 Task: Start in the project TractLine the sprint 'Mission Impossible', with a duration of 2 weeks.
Action: Mouse moved to (307, 201)
Screenshot: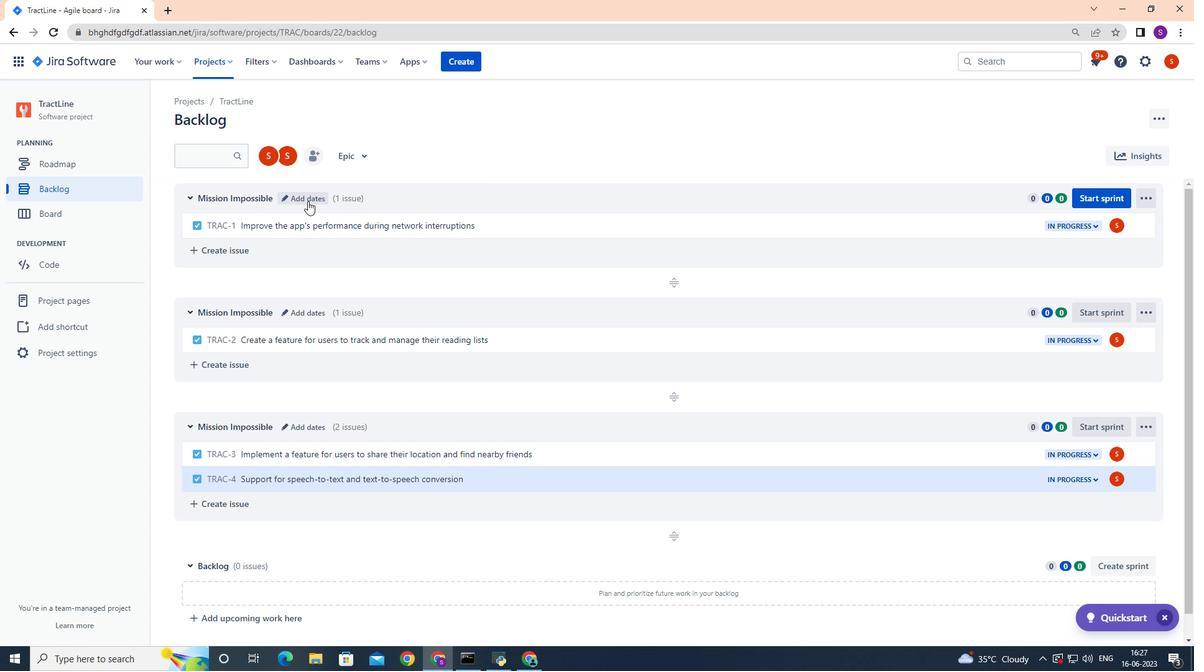 
Action: Mouse pressed left at (307, 201)
Screenshot: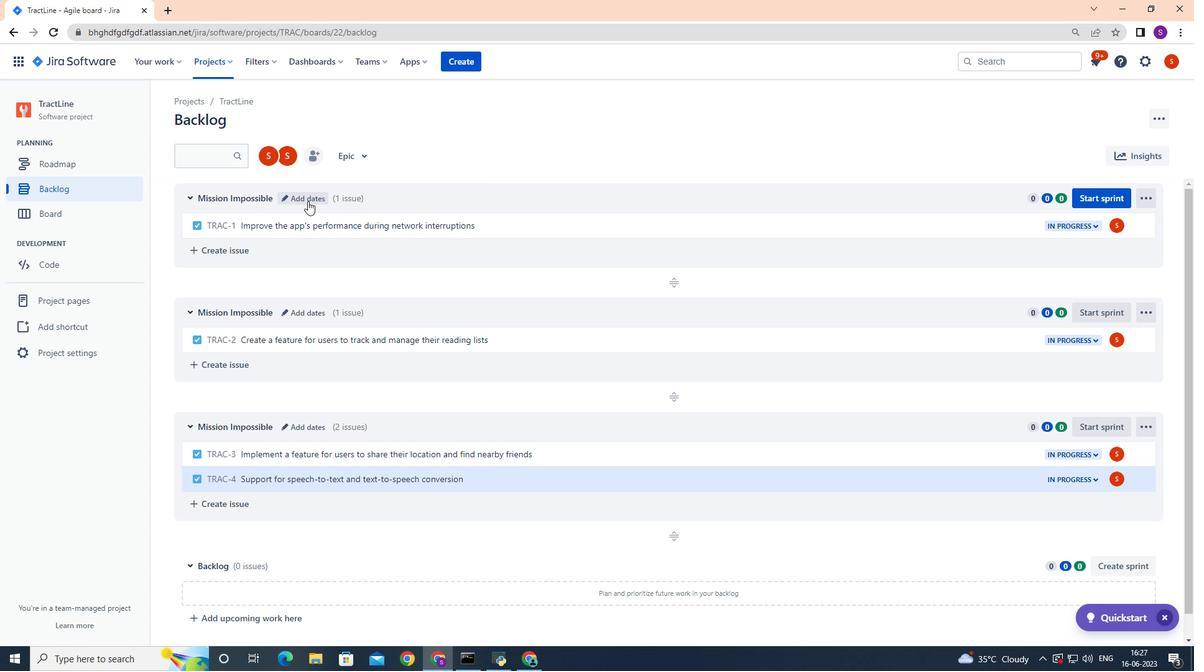 
Action: Mouse moved to (570, 199)
Screenshot: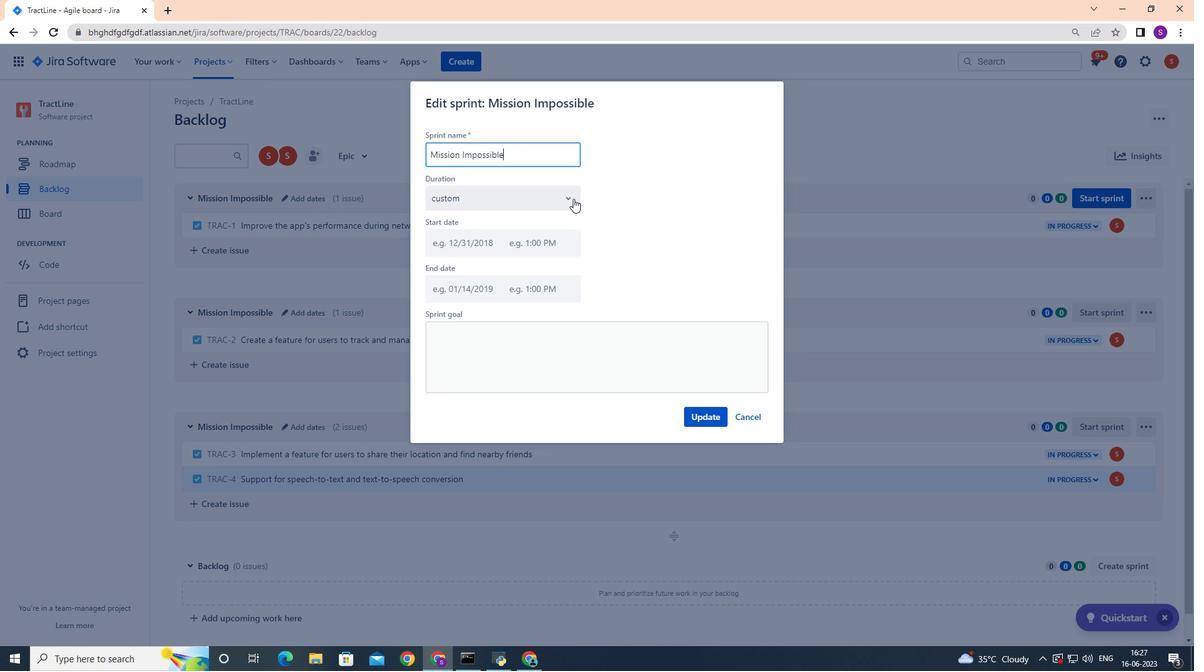 
Action: Mouse pressed left at (570, 199)
Screenshot: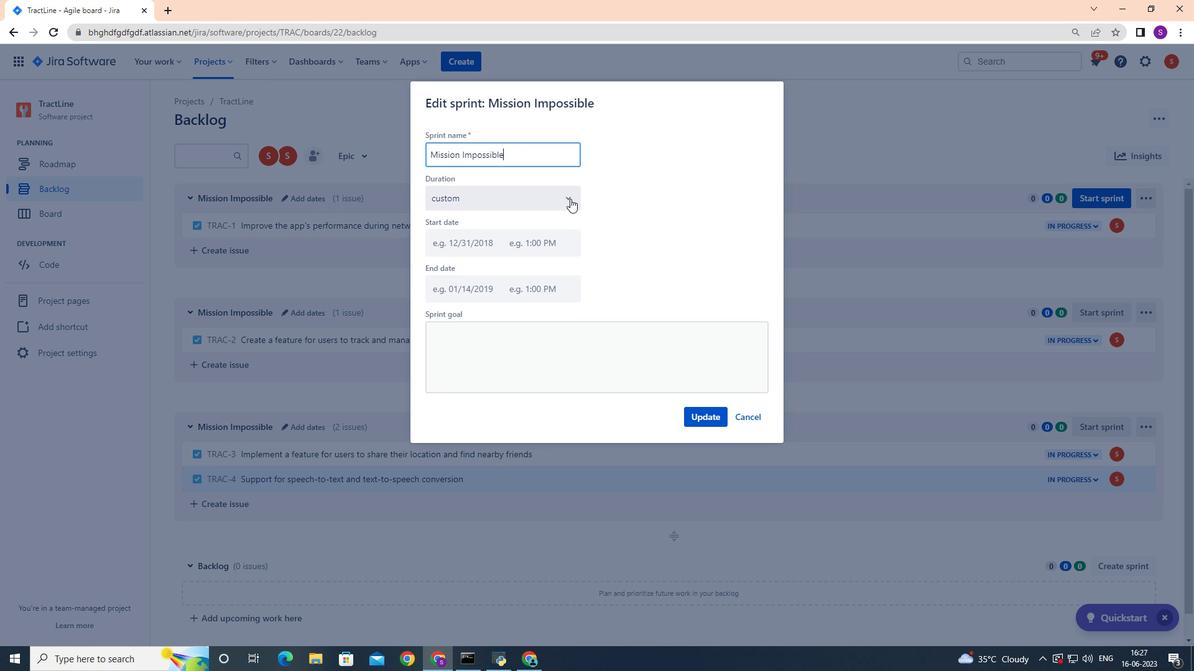 
Action: Mouse moved to (516, 255)
Screenshot: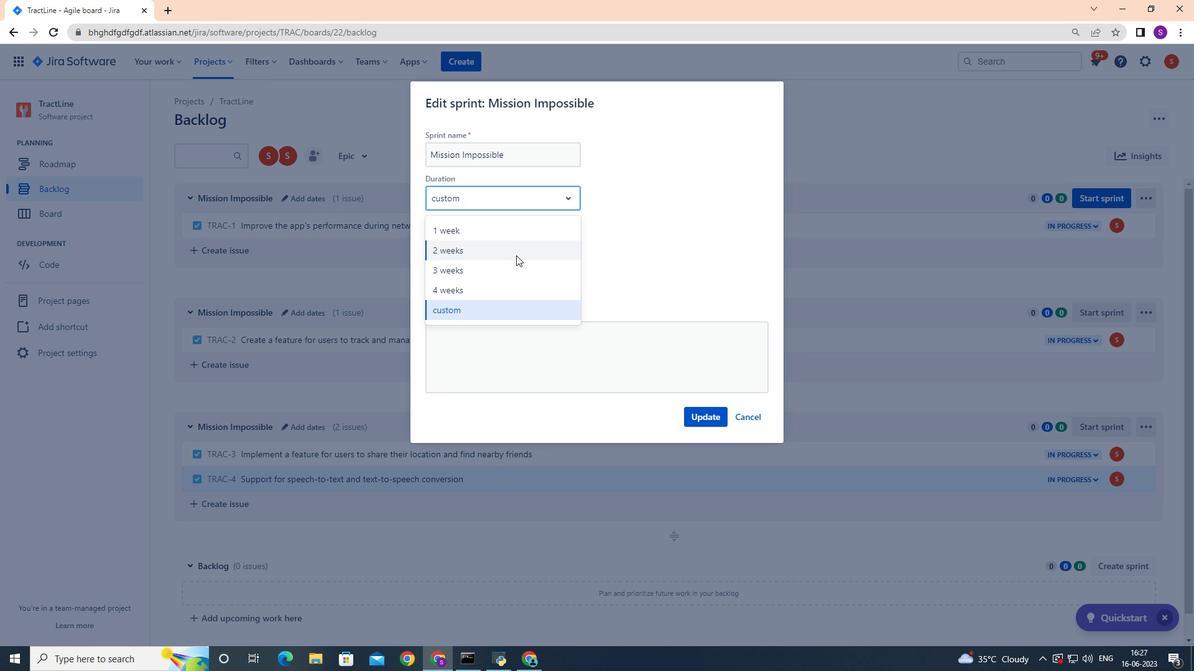 
Action: Mouse pressed left at (516, 255)
Screenshot: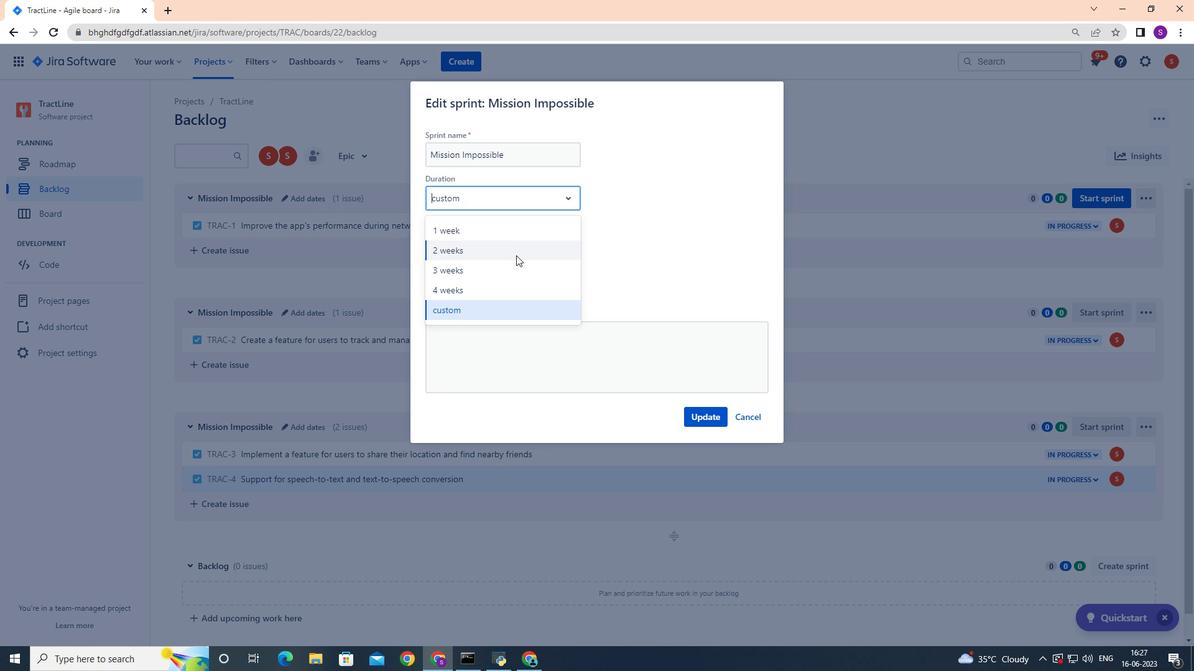 
Action: Mouse moved to (707, 418)
Screenshot: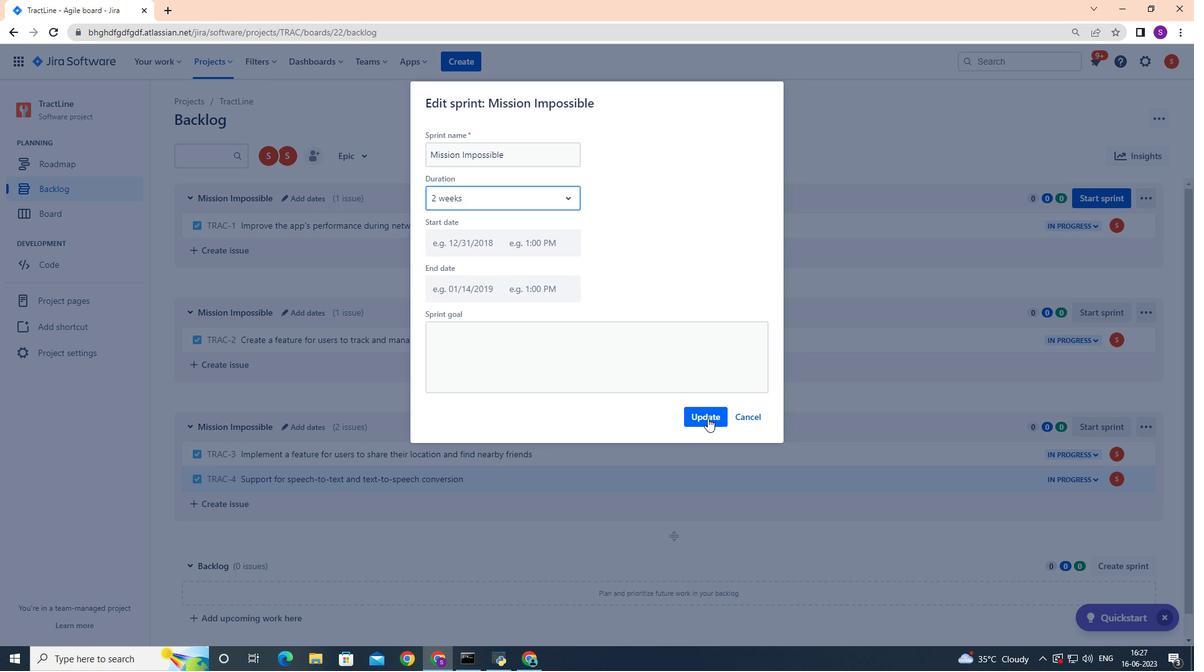 
Action: Mouse pressed left at (707, 418)
Screenshot: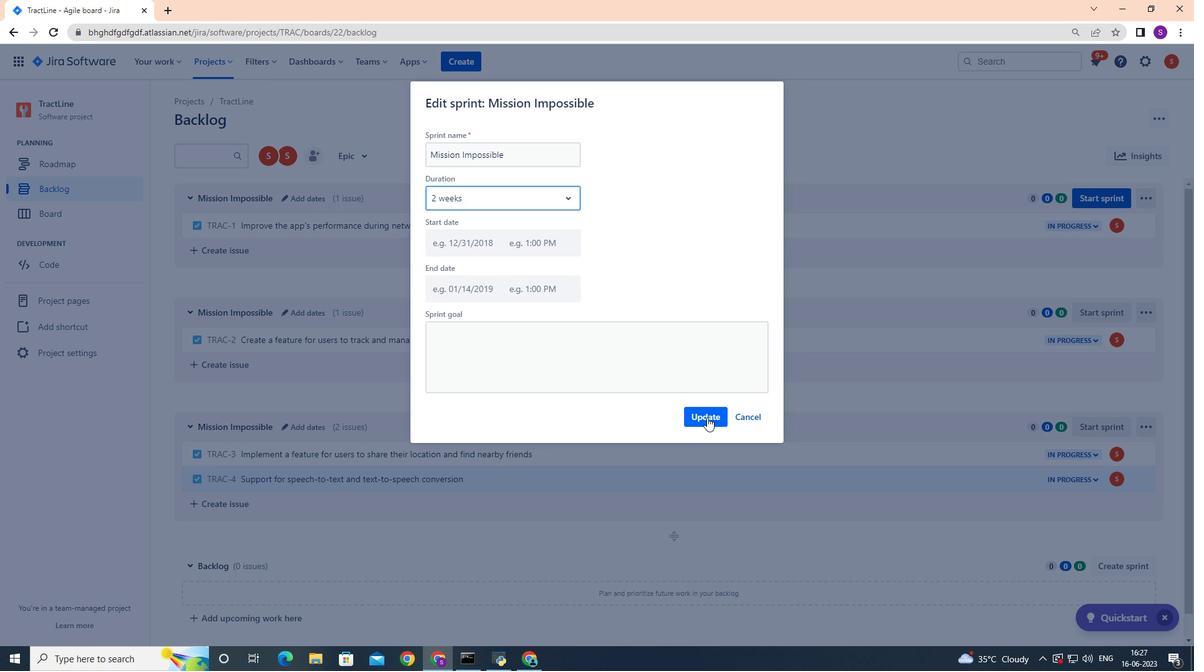 
Action: Mouse moved to (506, 142)
Screenshot: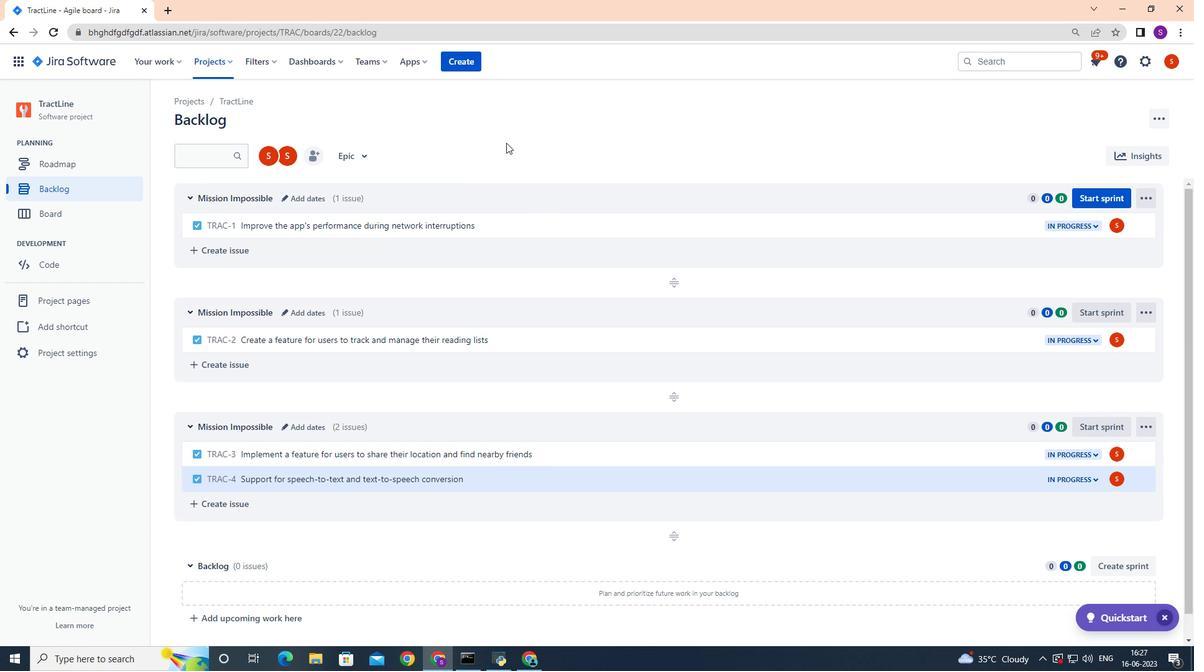 
